 Task: Add Zum Clean Sea Salt Zum Laundry Soap to the cart.
Action: Mouse moved to (707, 241)
Screenshot: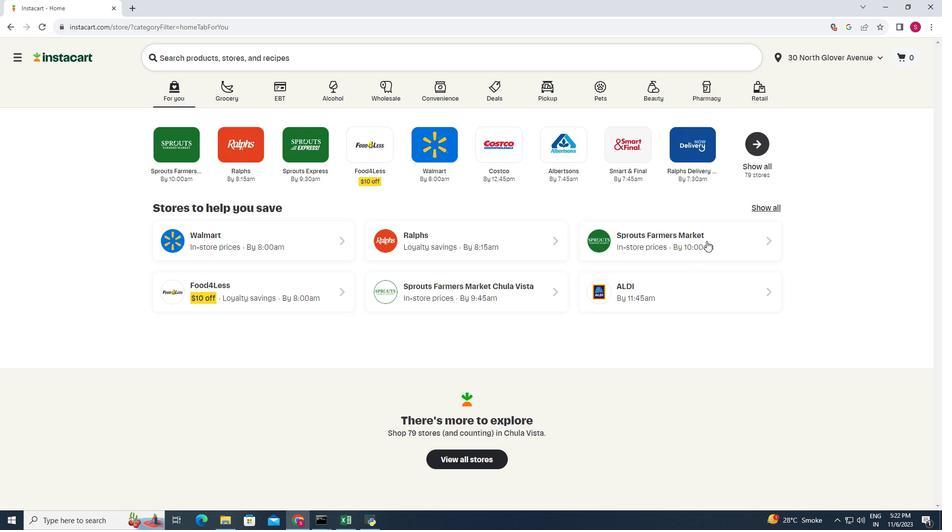 
Action: Mouse pressed left at (707, 241)
Screenshot: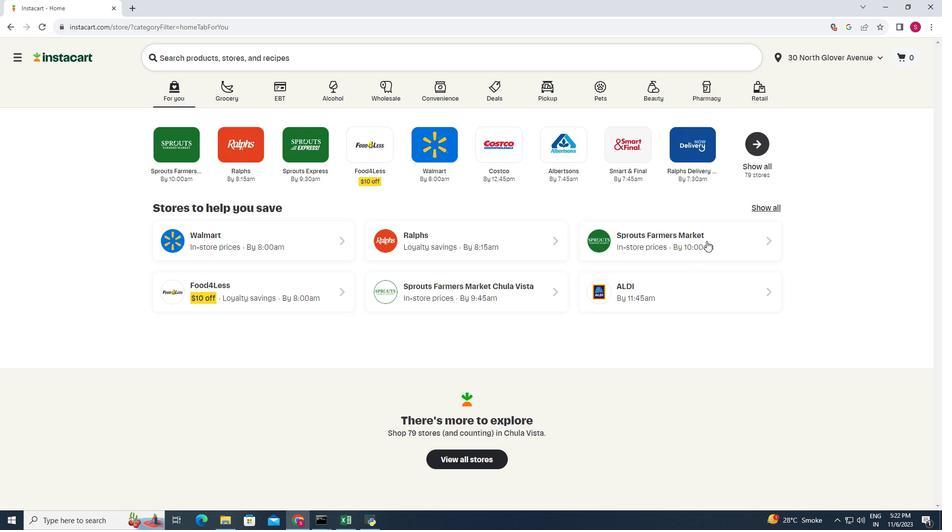 
Action: Mouse moved to (87, 356)
Screenshot: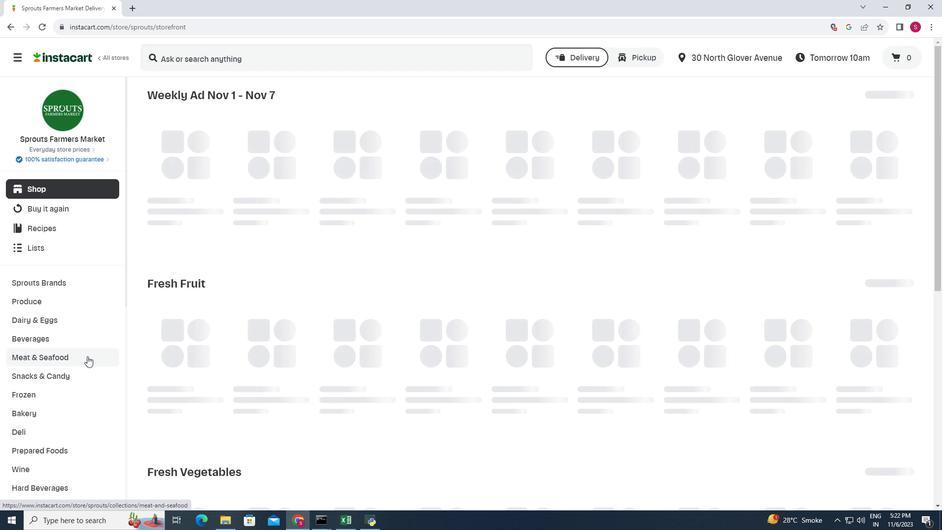 
Action: Mouse scrolled (87, 356) with delta (0, 0)
Screenshot: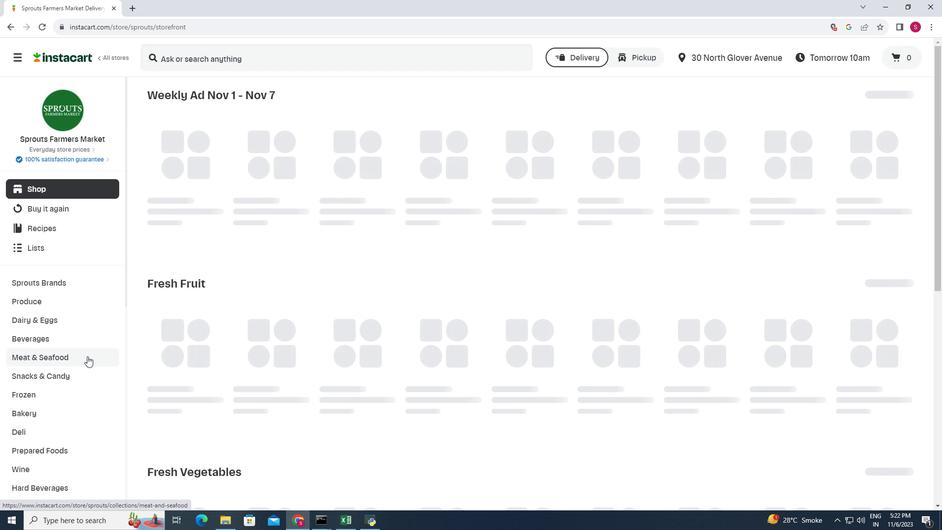 
Action: Mouse scrolled (87, 356) with delta (0, 0)
Screenshot: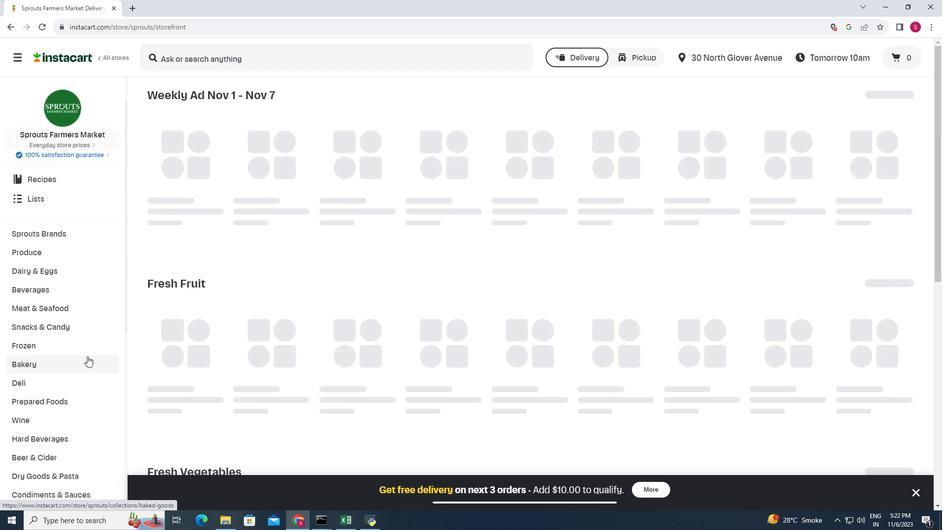 
Action: Mouse scrolled (87, 356) with delta (0, 0)
Screenshot: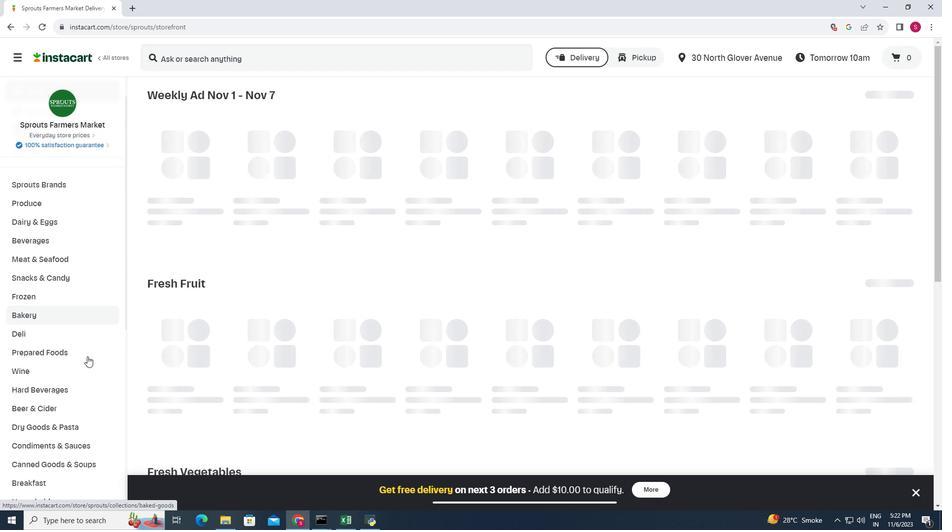 
Action: Mouse scrolled (87, 356) with delta (0, 0)
Screenshot: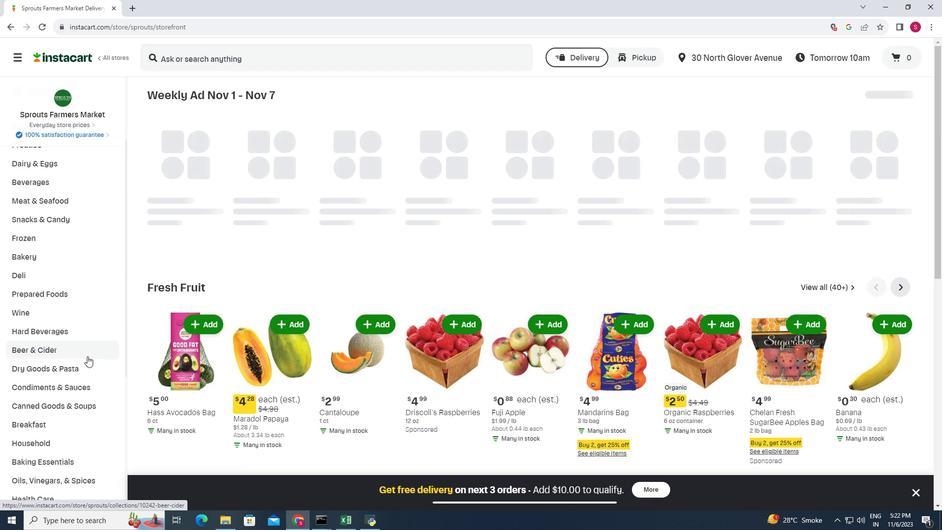 
Action: Mouse scrolled (87, 356) with delta (0, 0)
Screenshot: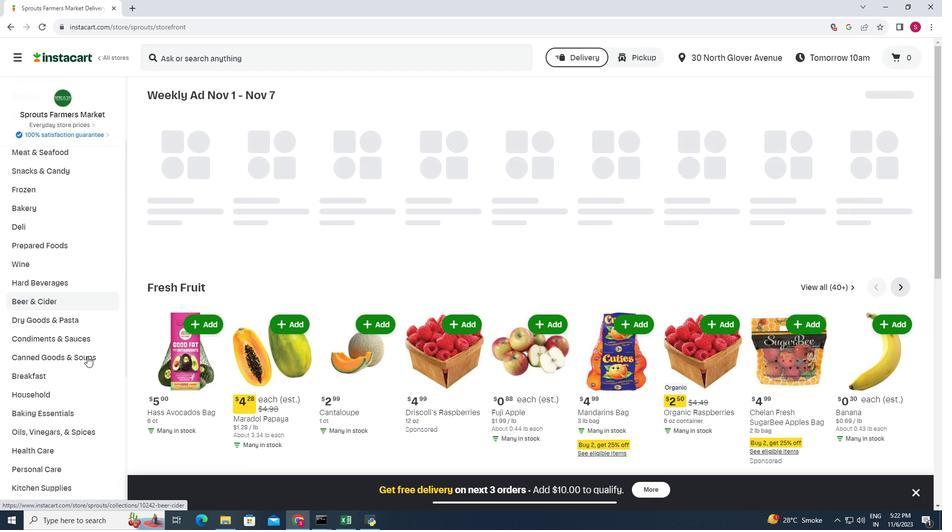 
Action: Mouse moved to (87, 356)
Screenshot: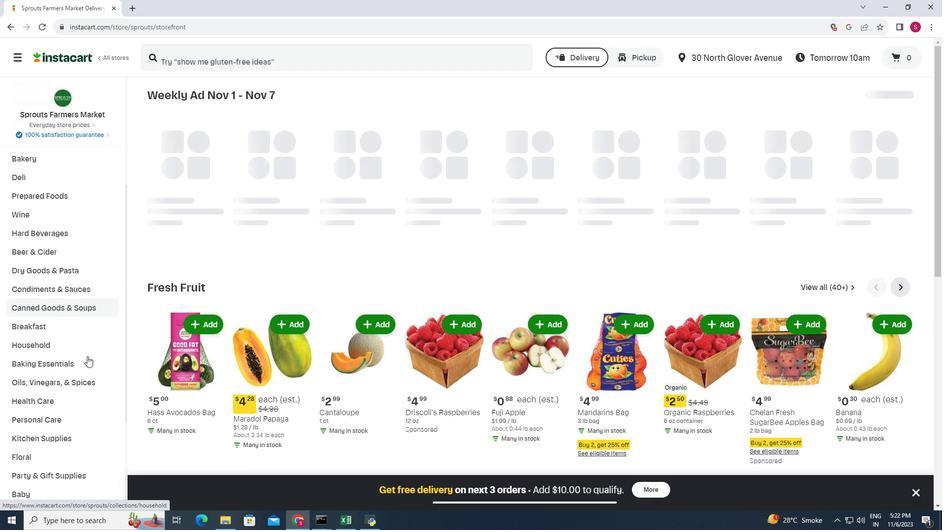 
Action: Mouse scrolled (87, 356) with delta (0, 0)
Screenshot: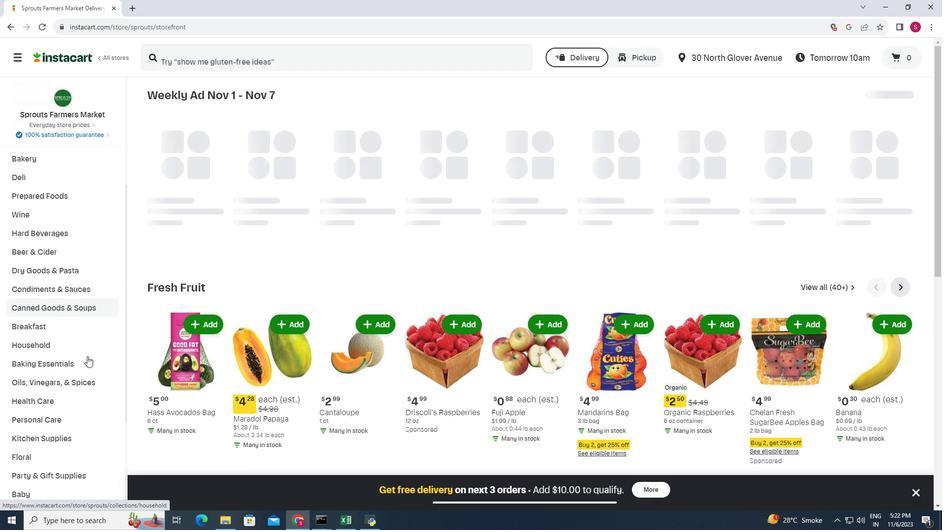 
Action: Mouse moved to (87, 356)
Screenshot: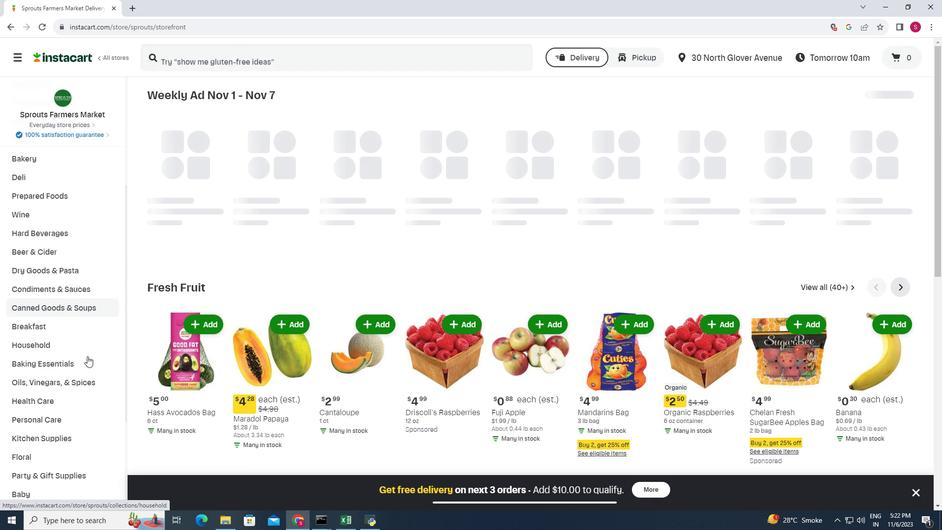 
Action: Mouse scrolled (87, 356) with delta (0, 0)
Screenshot: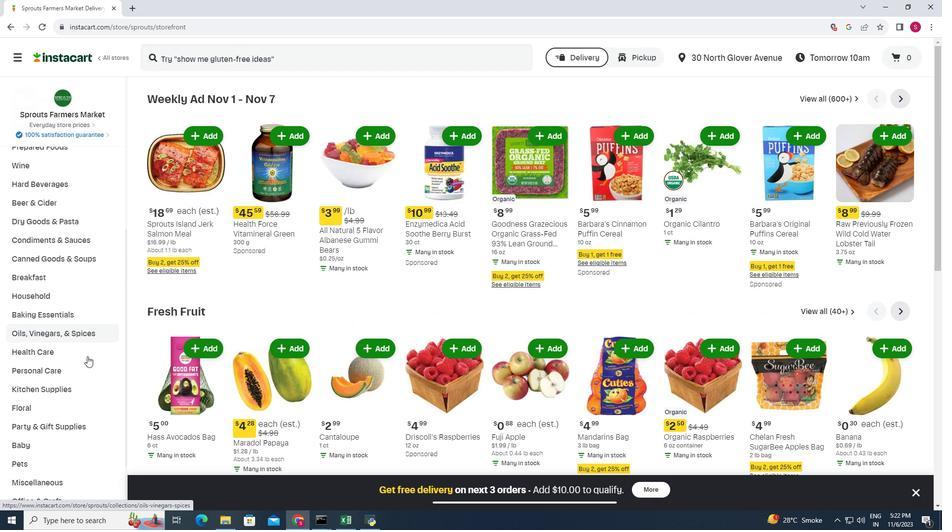
Action: Mouse moved to (74, 243)
Screenshot: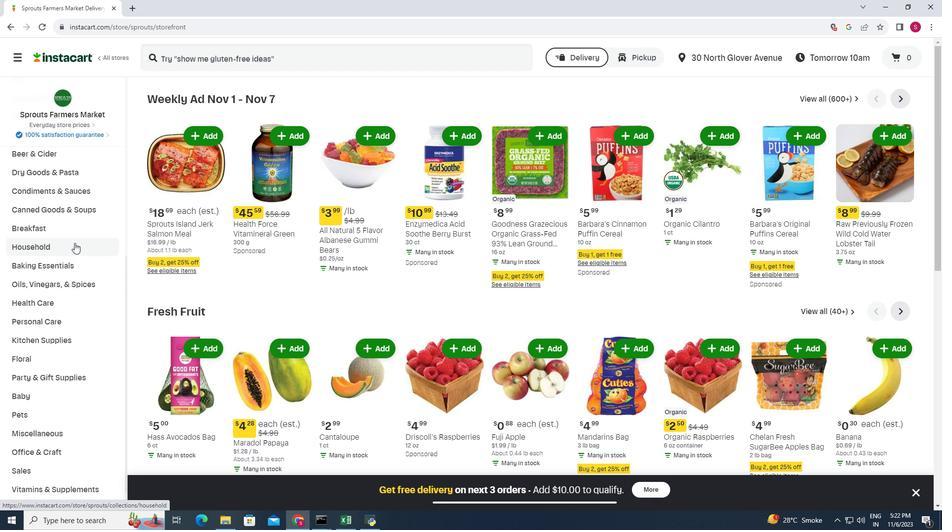 
Action: Mouse pressed left at (74, 243)
Screenshot: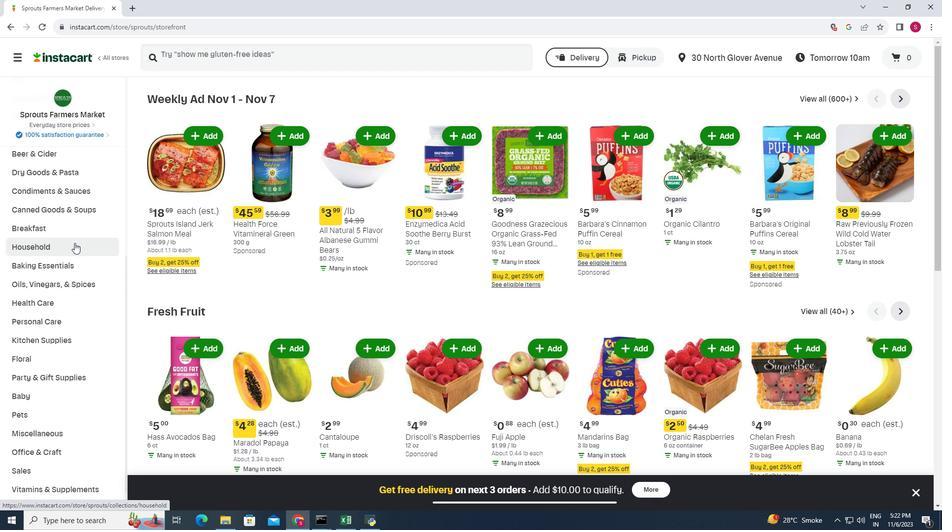 
Action: Mouse moved to (363, 124)
Screenshot: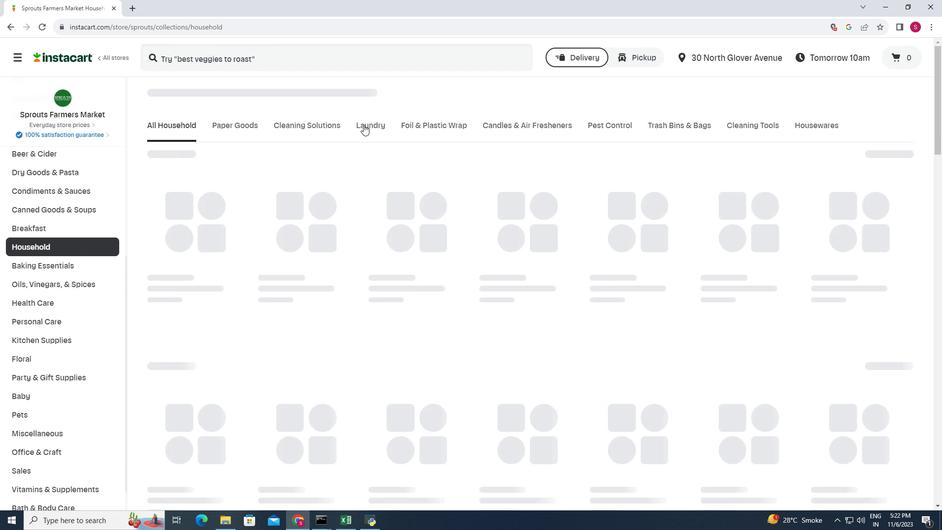 
Action: Mouse pressed left at (363, 124)
Screenshot: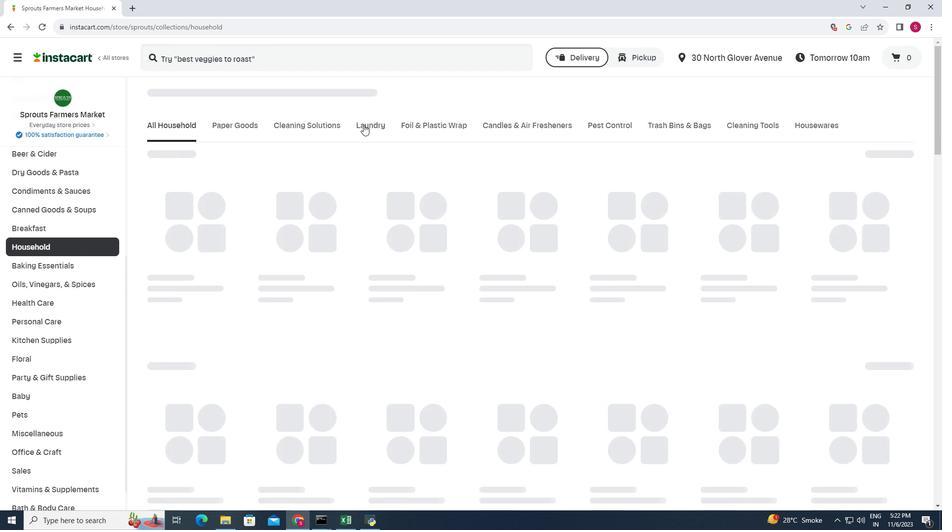 
Action: Mouse moved to (388, 190)
Screenshot: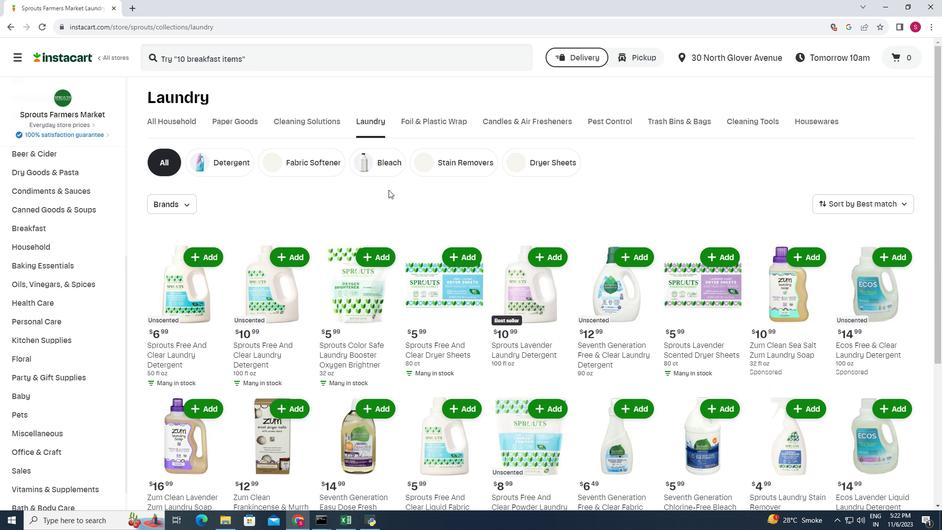
Action: Mouse scrolled (388, 189) with delta (0, 0)
Screenshot: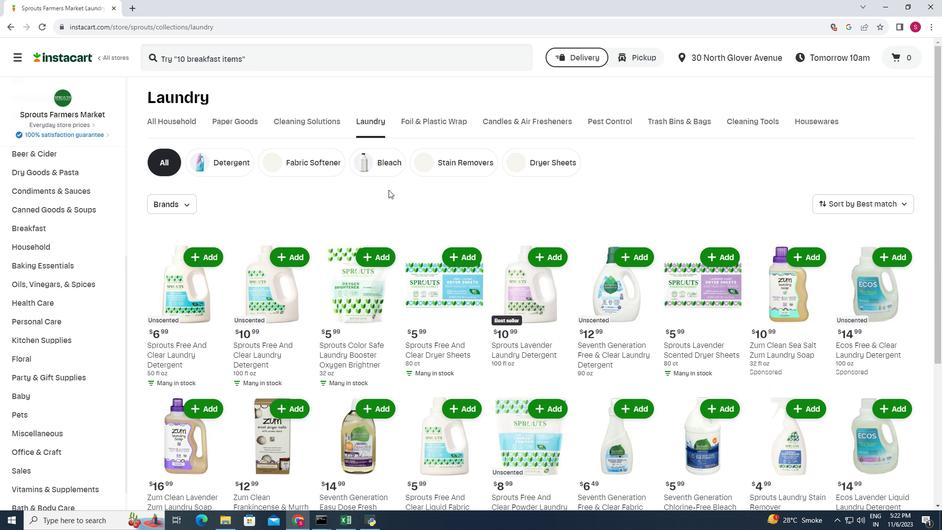 
Action: Mouse moved to (388, 189)
Screenshot: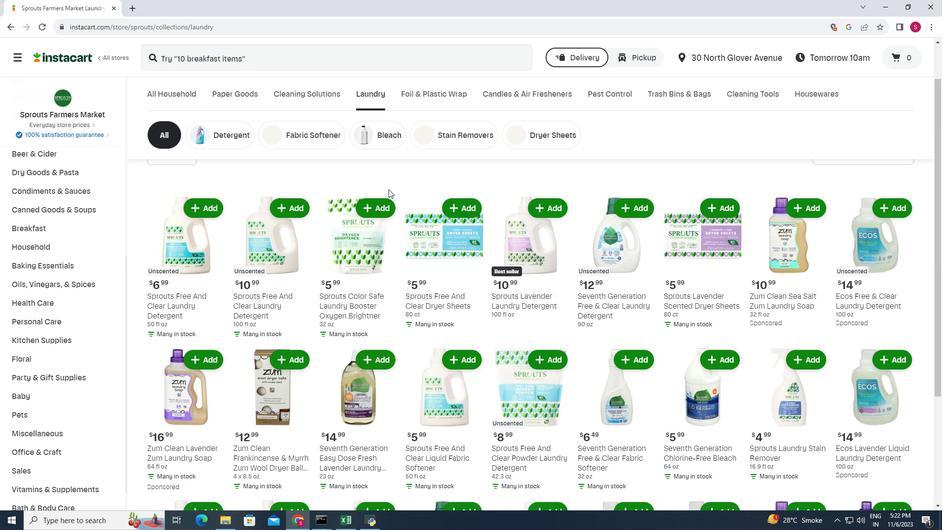 
Action: Mouse scrolled (388, 189) with delta (0, 0)
Screenshot: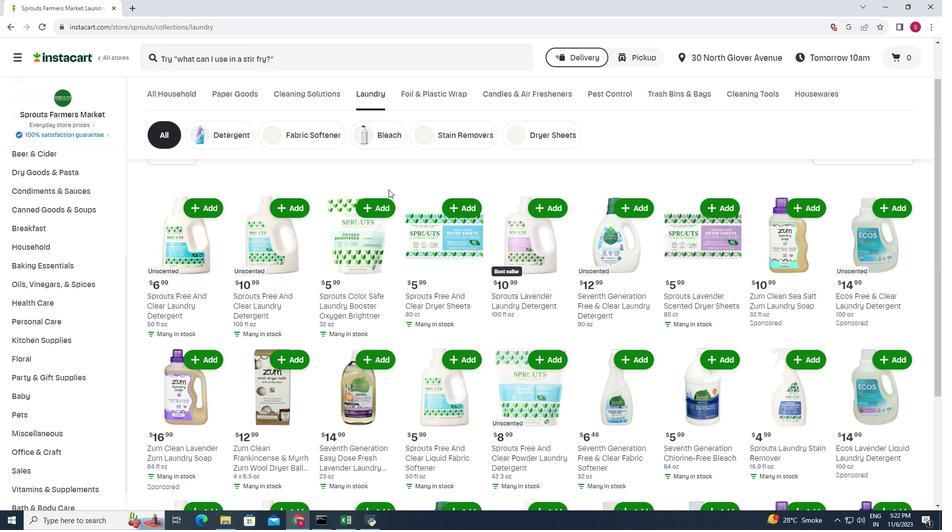 
Action: Mouse moved to (387, 189)
Screenshot: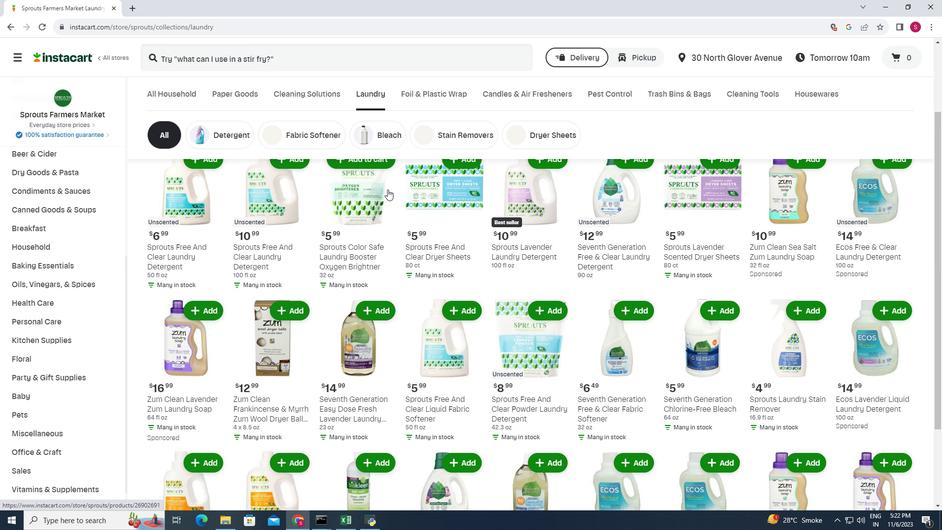 
Action: Mouse scrolled (387, 190) with delta (0, 0)
Screenshot: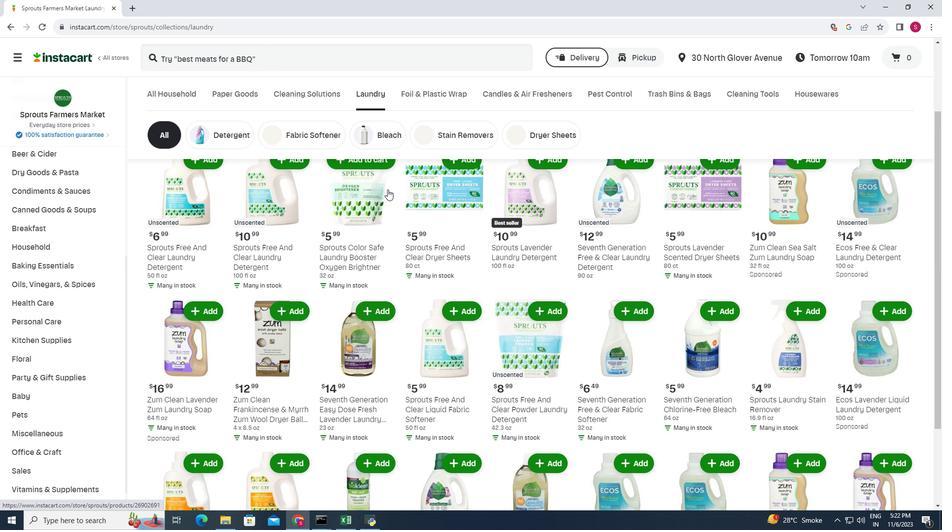 
Action: Mouse moved to (807, 200)
Screenshot: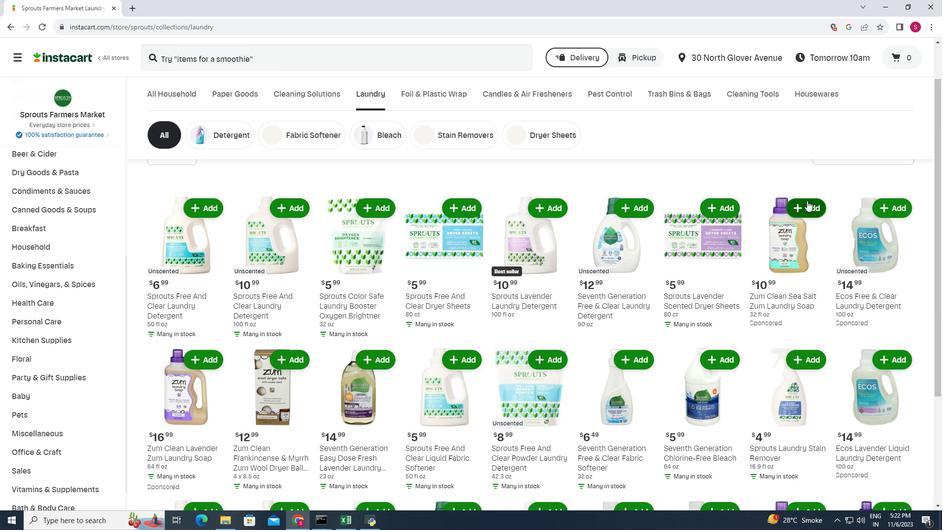 
Action: Mouse pressed left at (807, 200)
Screenshot: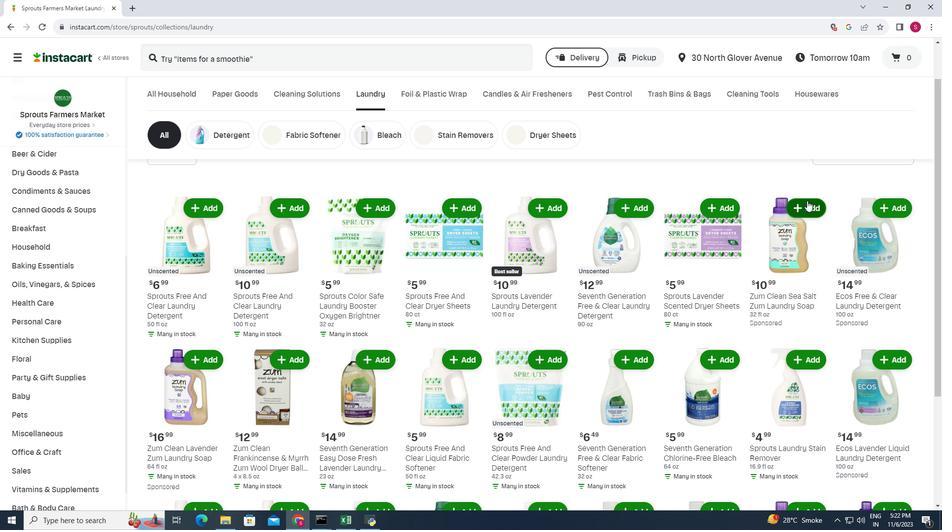 
Action: Mouse moved to (786, 179)
Screenshot: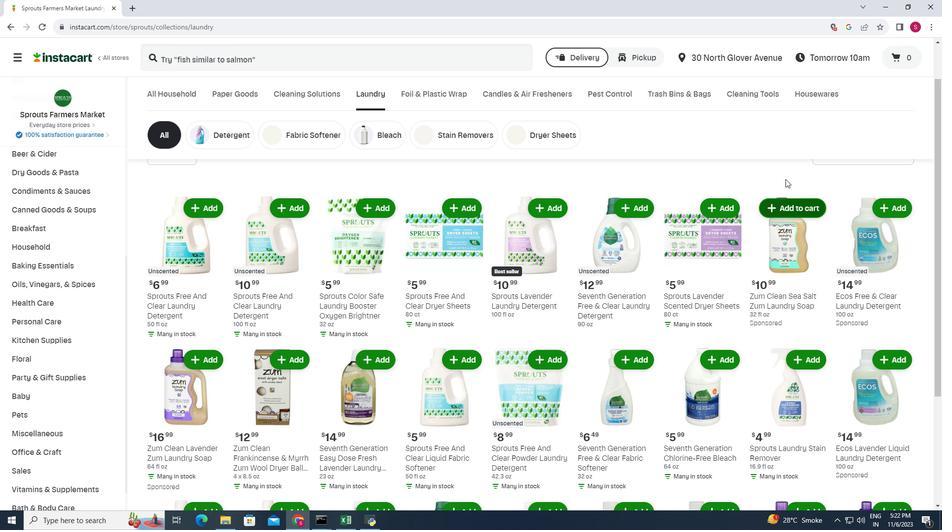 
